 Task: Create a section Error Handling Sprint and in the section, add a milestone Remote Work Enablement in the project WorthyTech.
Action: Mouse moved to (70, 321)
Screenshot: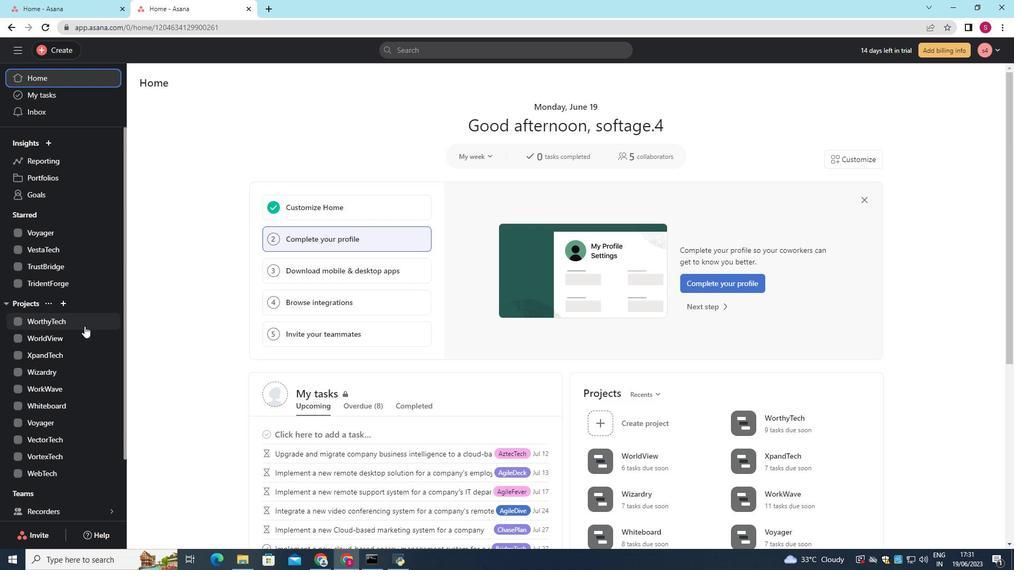 
Action: Mouse pressed left at (70, 321)
Screenshot: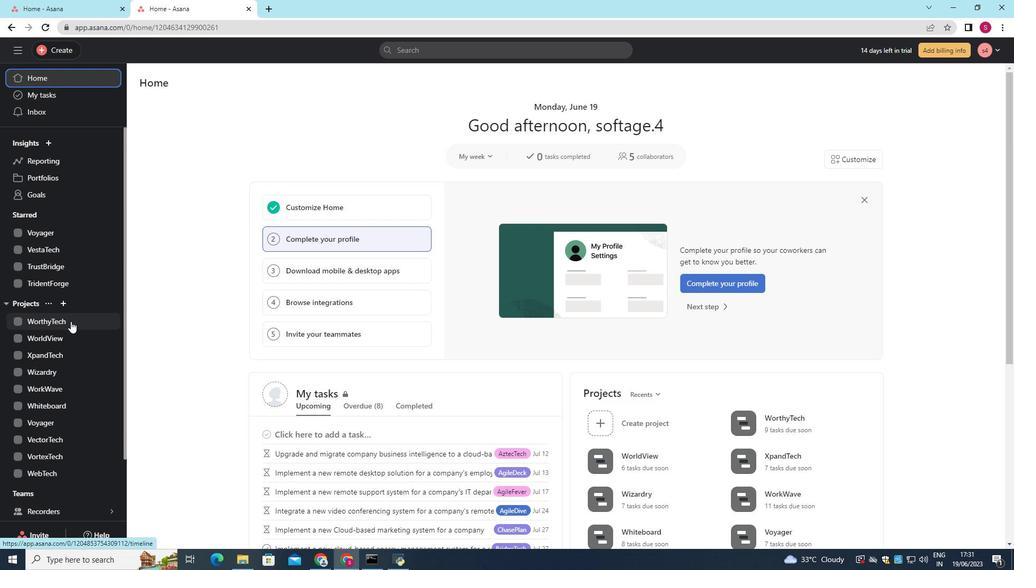 
Action: Mouse moved to (192, 442)
Screenshot: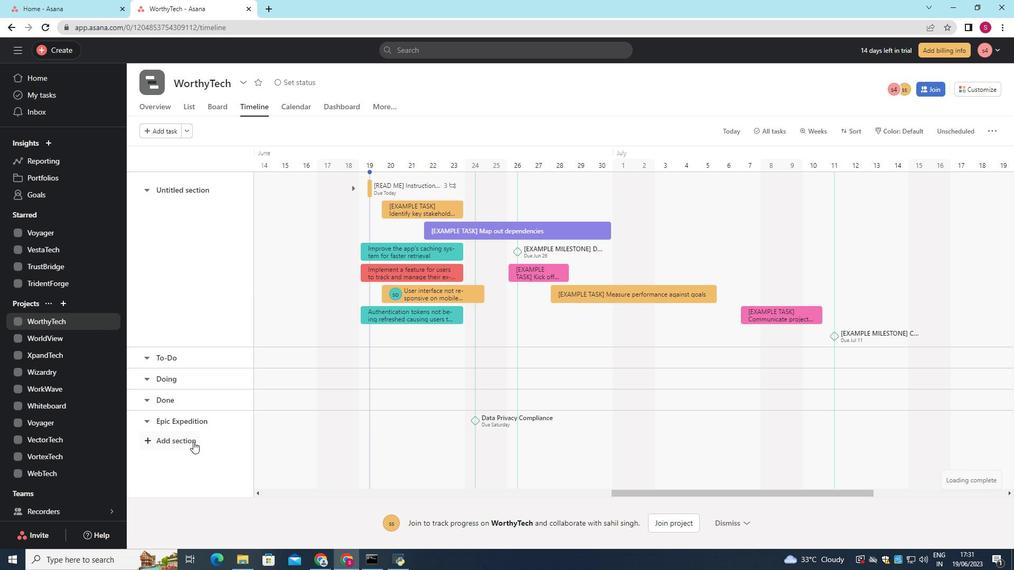 
Action: Mouse pressed left at (192, 442)
Screenshot: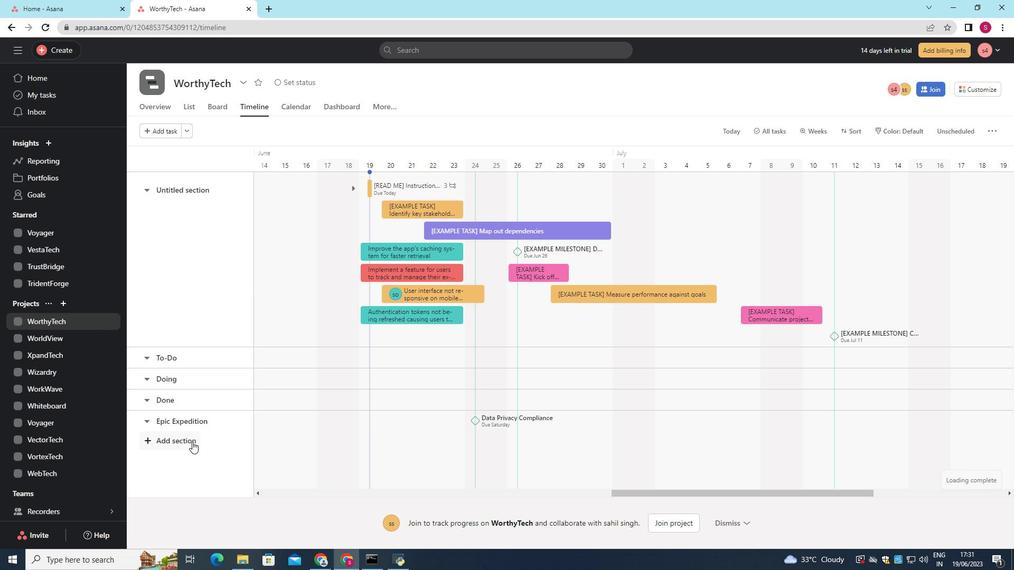 
Action: Key pressed <Key.shift>Error<Key.space><Key.shift>Handling<Key.space><Key.shift>Sprint
Screenshot: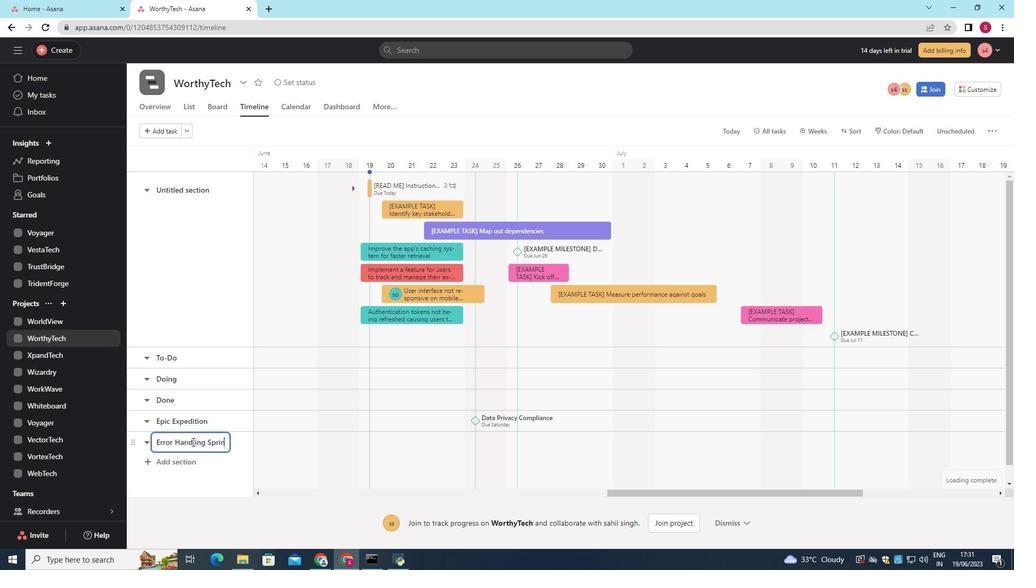 
Action: Mouse moved to (406, 444)
Screenshot: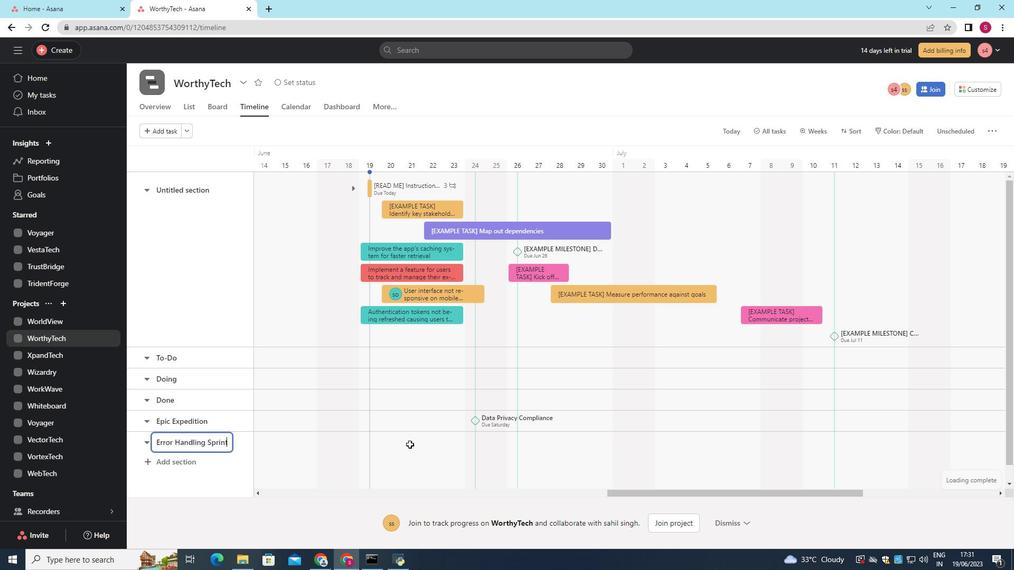 
Action: Mouse pressed left at (406, 444)
Screenshot: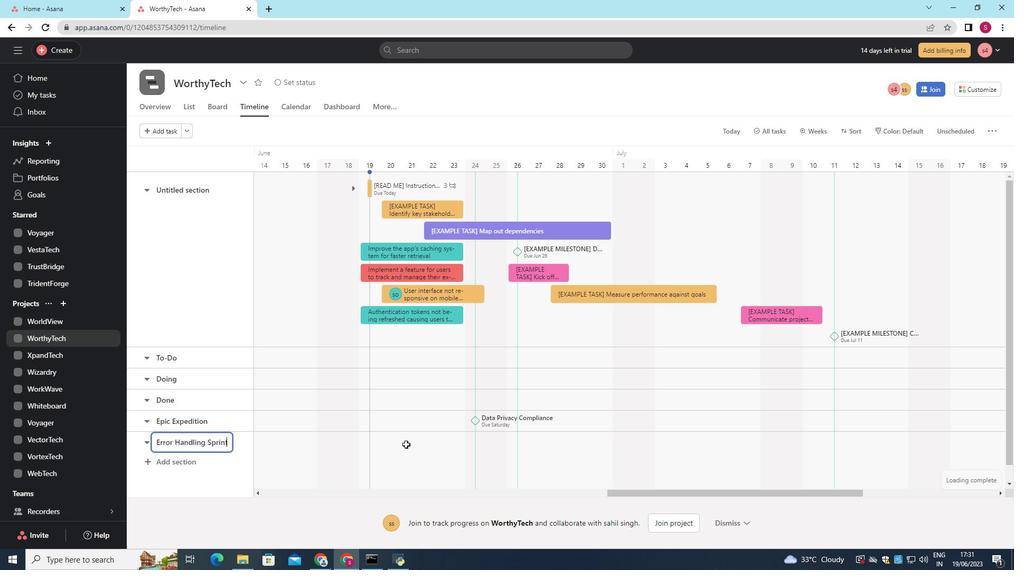 
Action: Mouse moved to (406, 437)
Screenshot: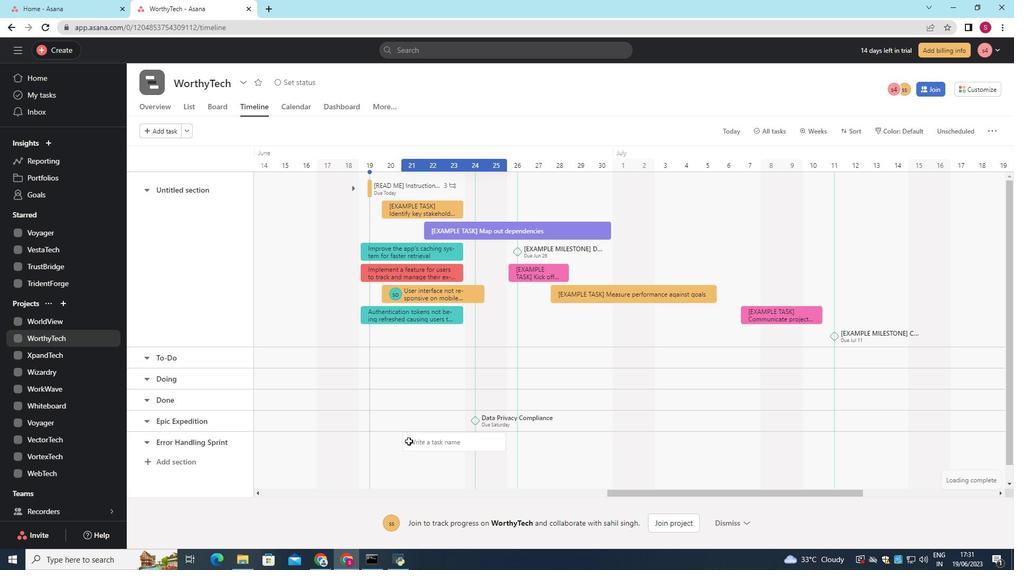 
Action: Key pressed <Key.shift>Remote<Key.space><Key.shift>Work<Key.space><Key.shift>Enablement
Screenshot: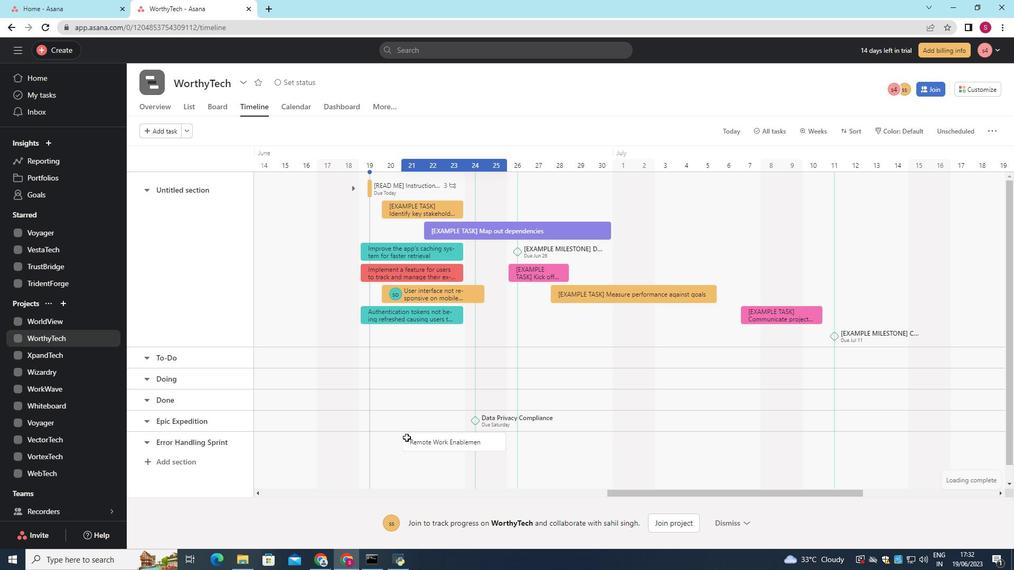 
Action: Mouse moved to (404, 436)
Screenshot: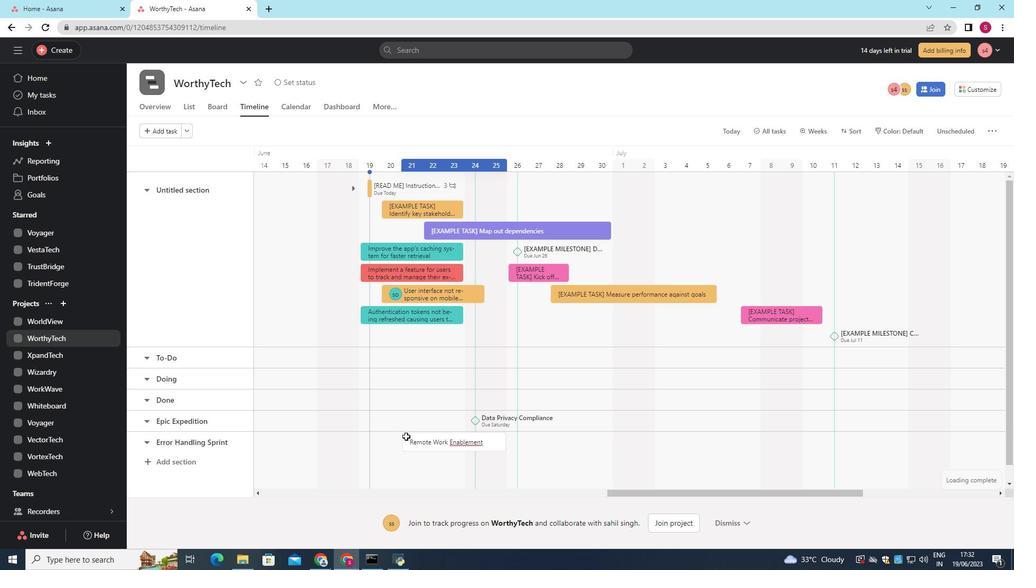 
Action: Key pressed <Key.enter>
Screenshot: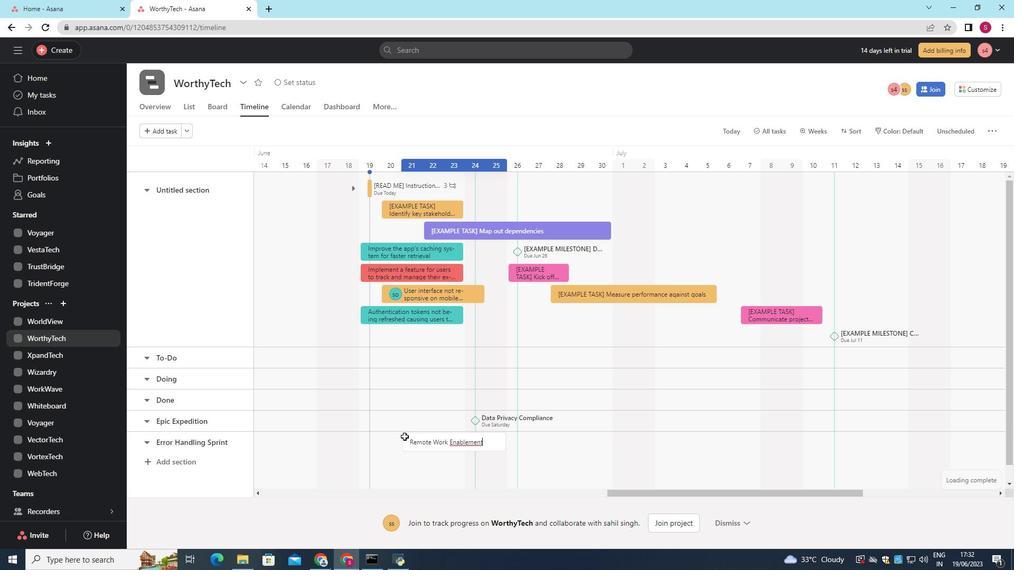 
Action: Mouse moved to (442, 440)
Screenshot: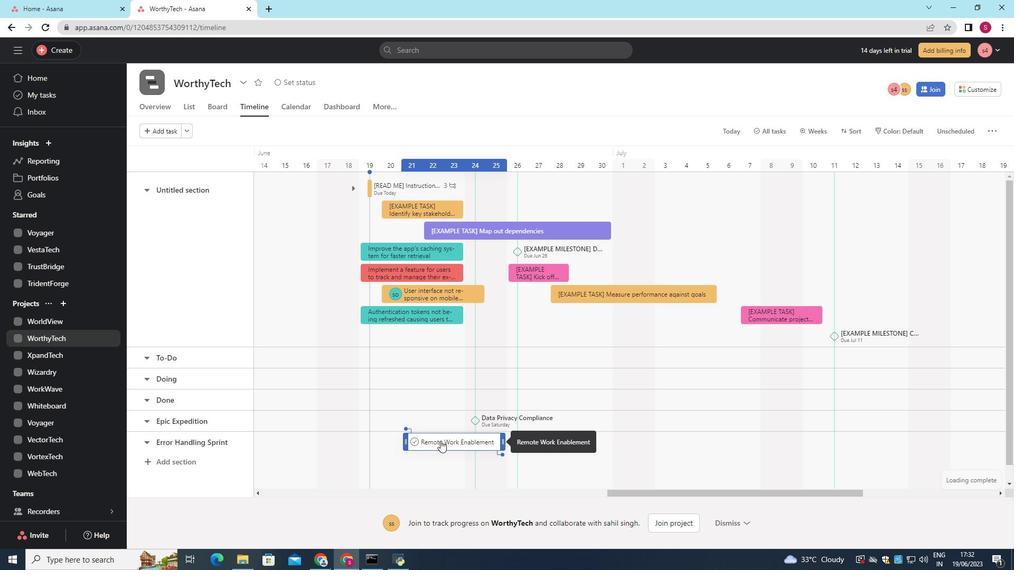 
Action: Mouse pressed right at (442, 440)
Screenshot: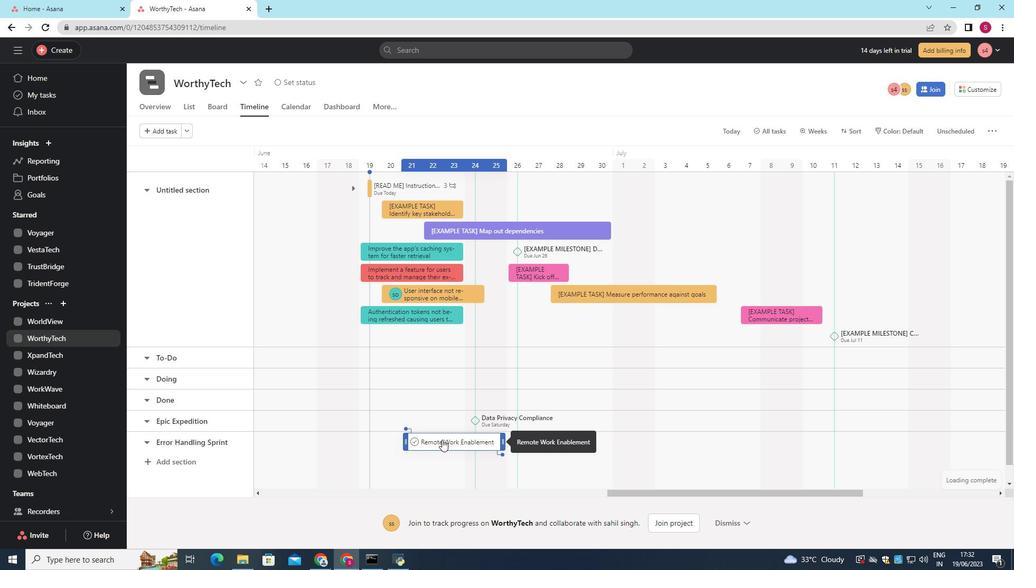 
Action: Mouse moved to (479, 380)
Screenshot: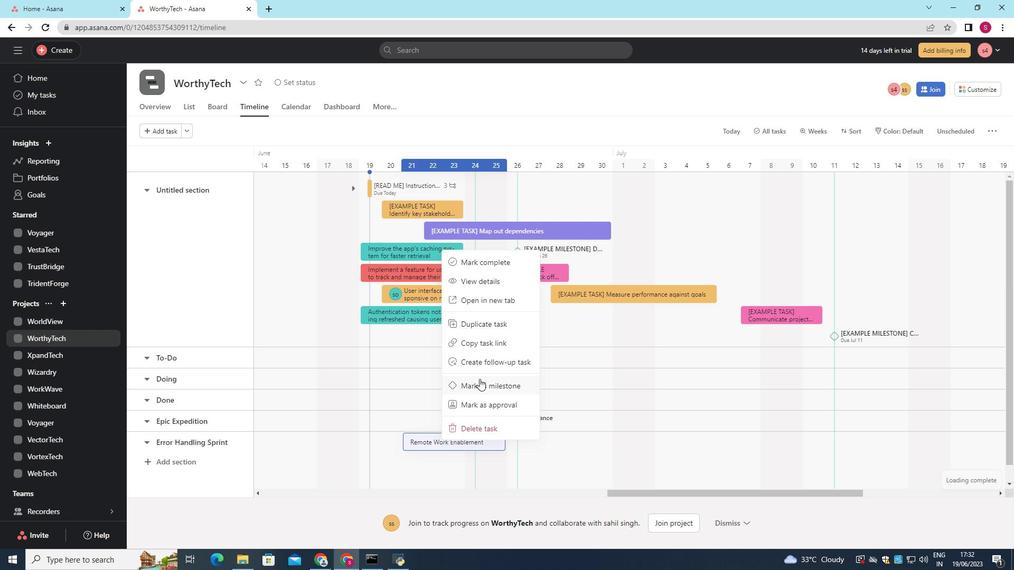
Action: Mouse pressed left at (479, 380)
Screenshot: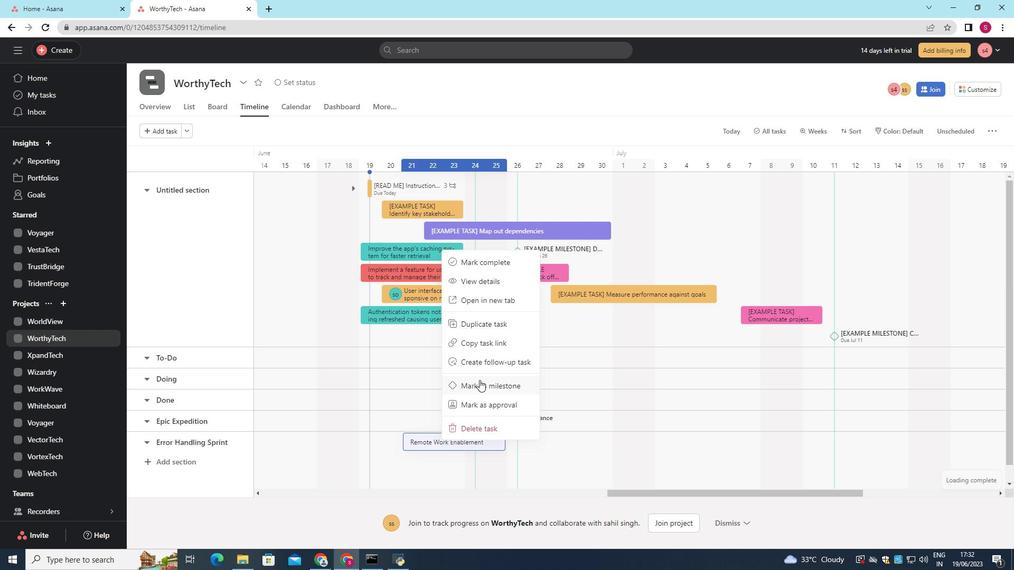 
